 Task: Zoom the sheet by 75%.
Action: Mouse moved to (109, 88)
Screenshot: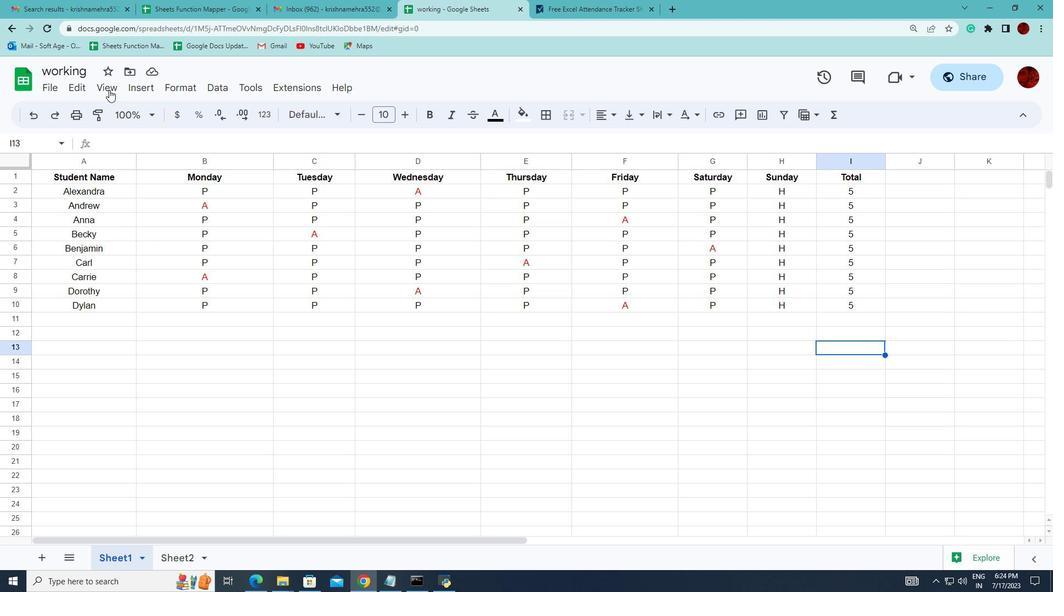 
Action: Mouse pressed left at (109, 88)
Screenshot: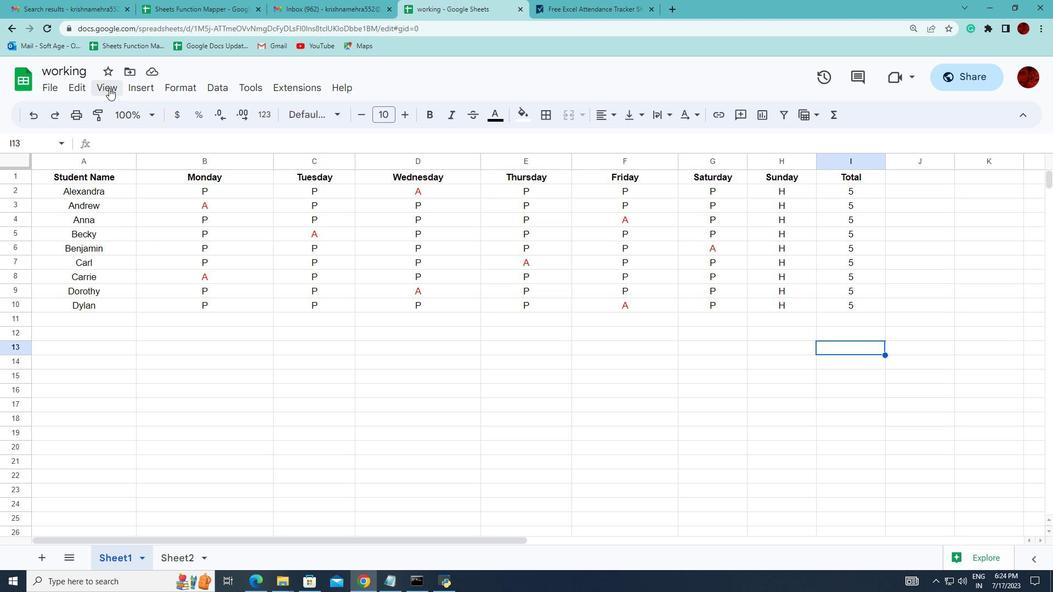 
Action: Mouse moved to (324, 246)
Screenshot: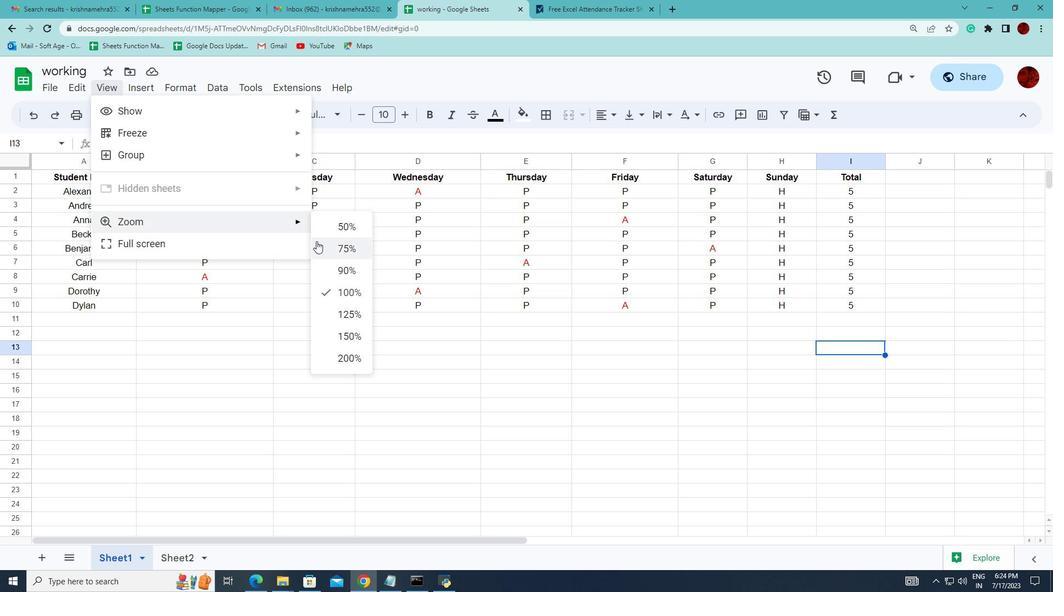 
Action: Mouse pressed left at (324, 246)
Screenshot: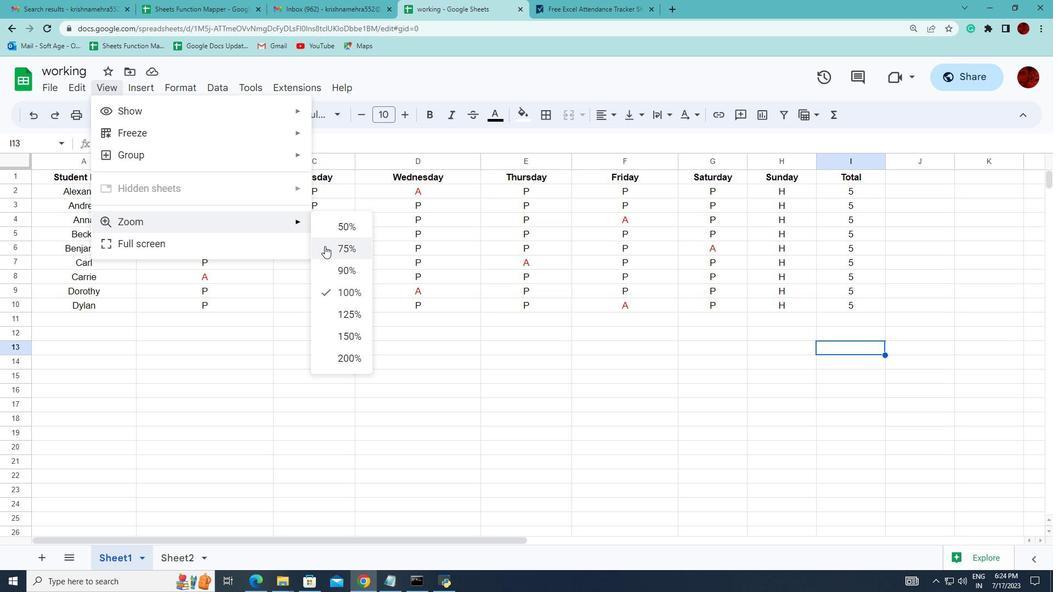 
Action: Mouse moved to (324, 246)
Screenshot: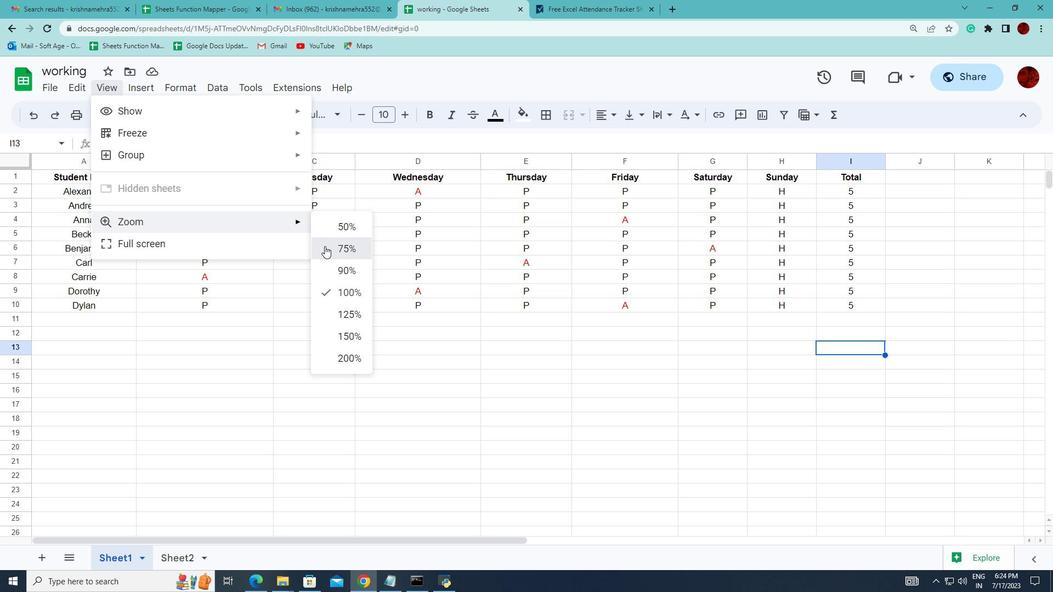 
